 Task: Create a schedule automation trigger every third tuesday of the month at 10:00 AM.
Action: Mouse moved to (1071, 332)
Screenshot: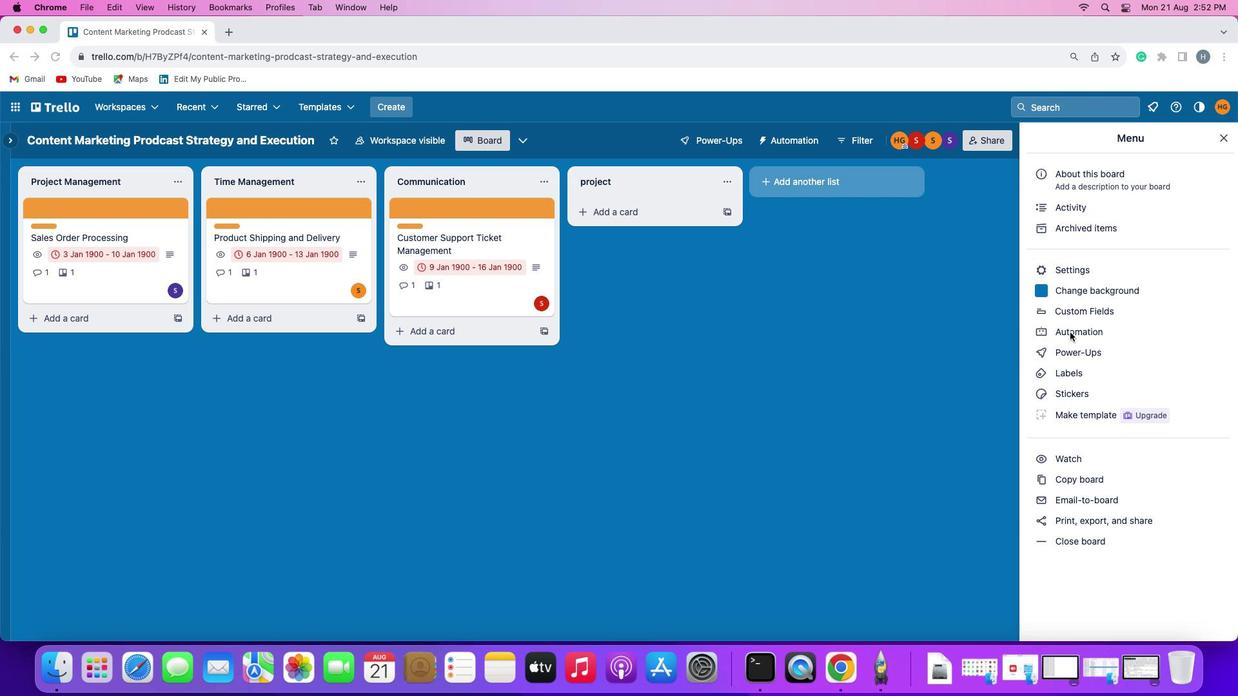 
Action: Mouse pressed left at (1071, 332)
Screenshot: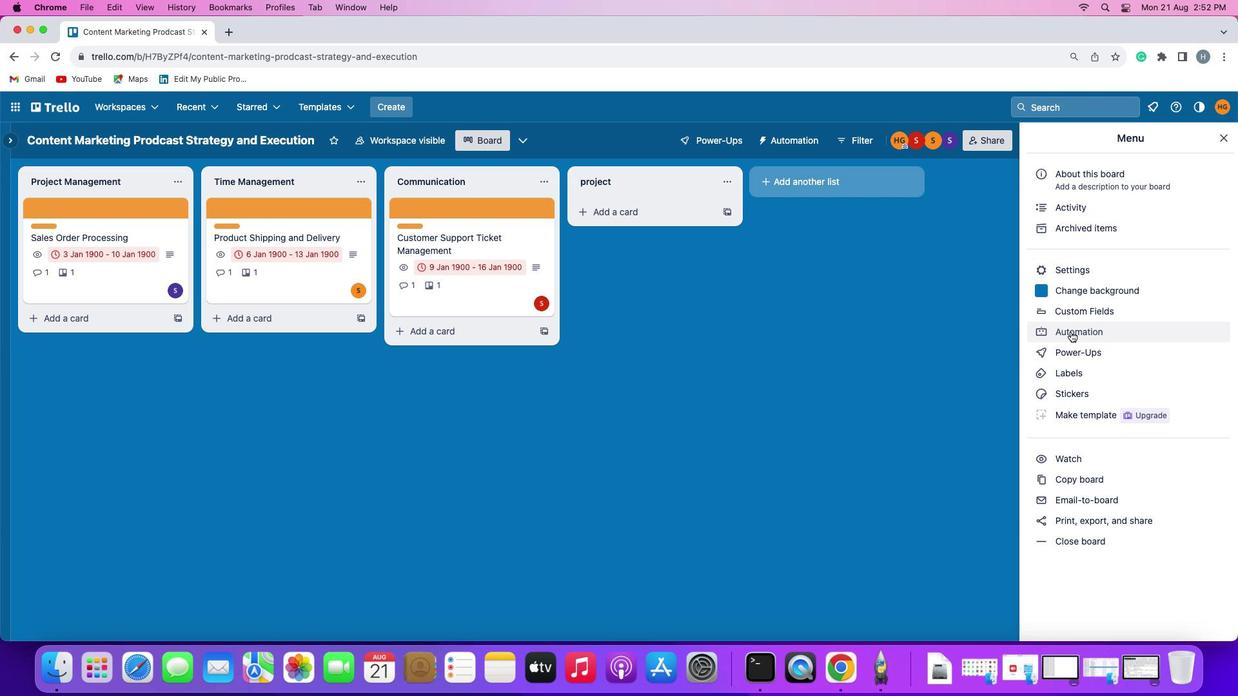 
Action: Mouse moved to (1071, 332)
Screenshot: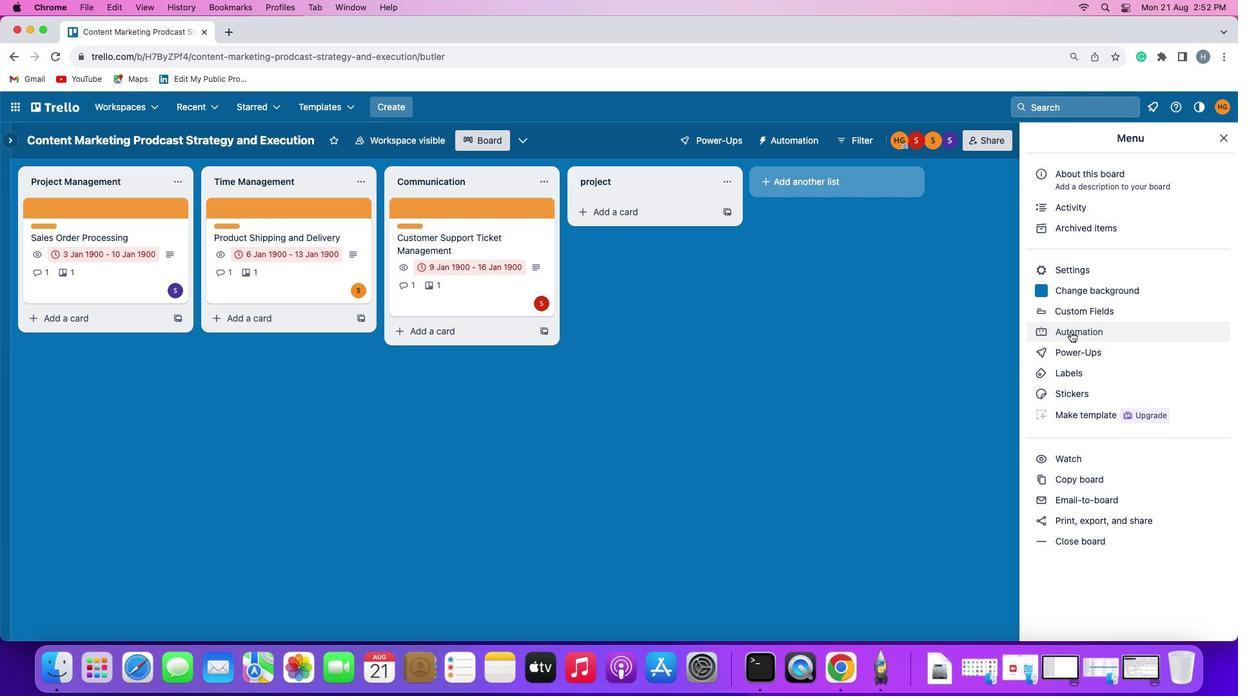 
Action: Mouse pressed left at (1071, 332)
Screenshot: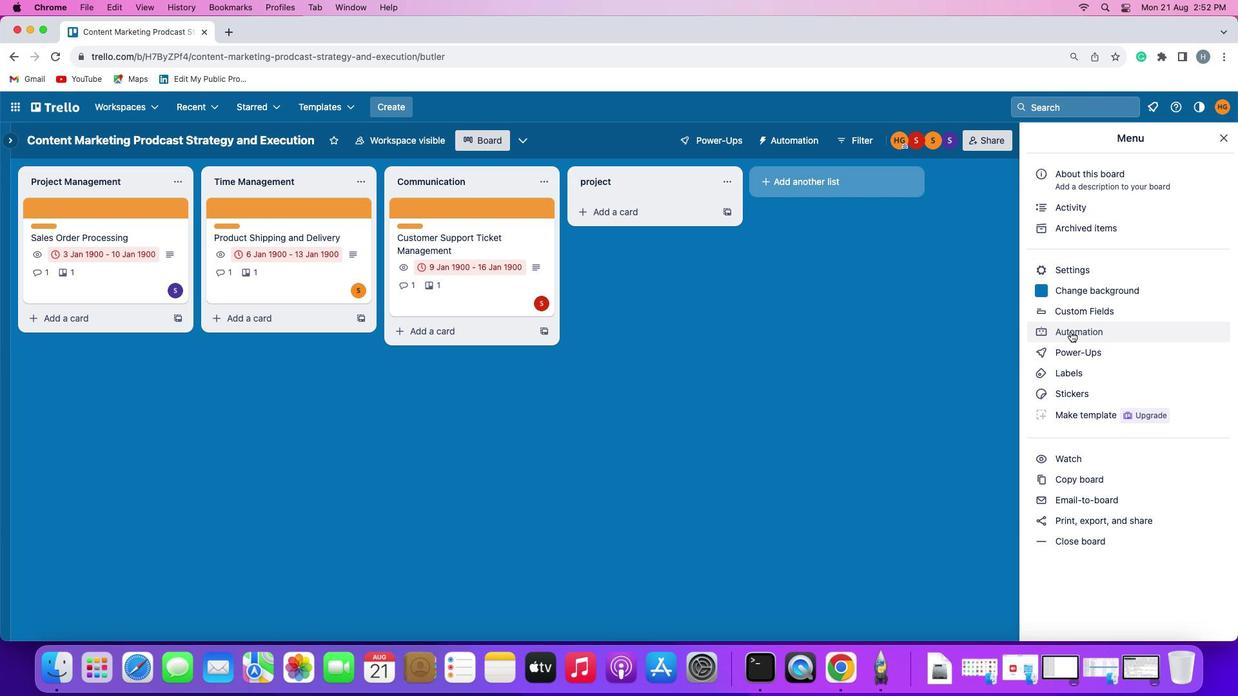 
Action: Mouse moved to (120, 287)
Screenshot: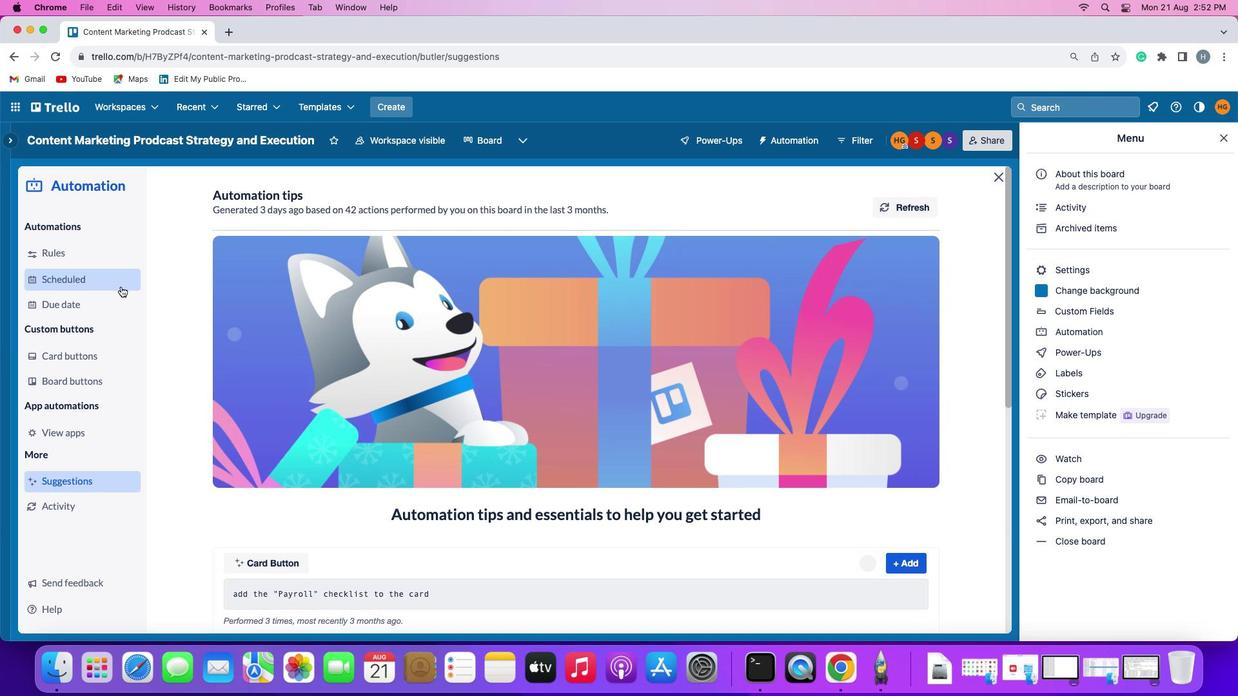 
Action: Mouse pressed left at (120, 287)
Screenshot: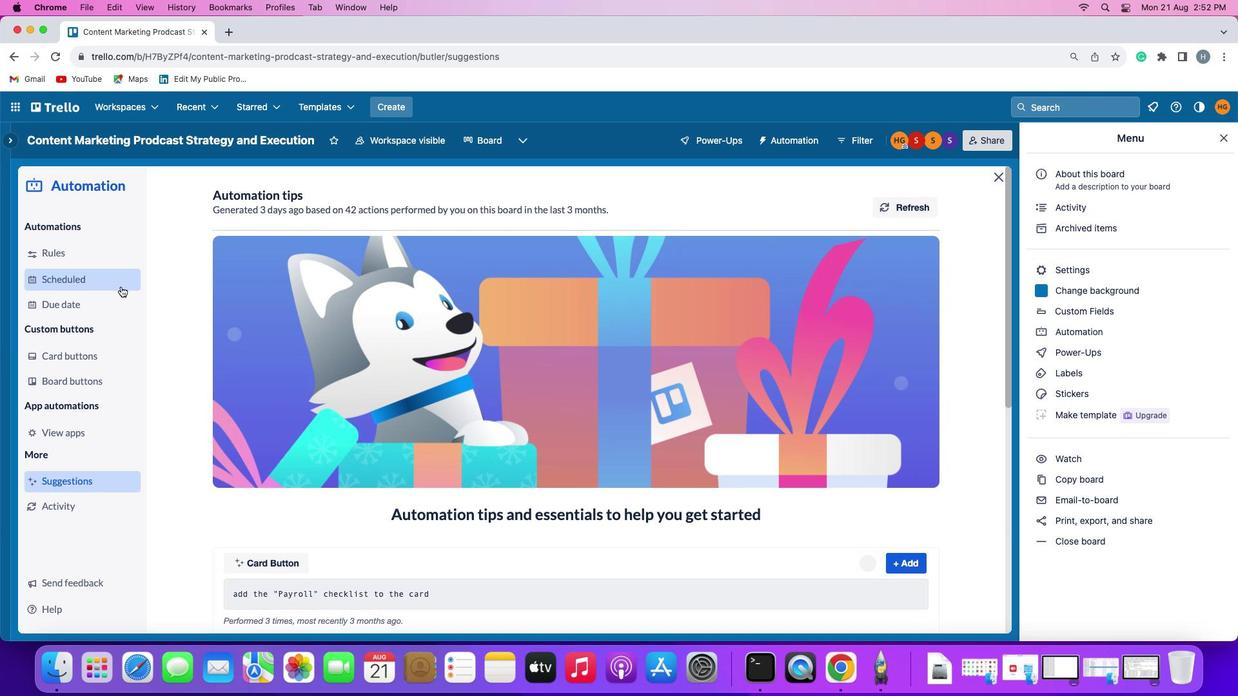 
Action: Mouse moved to (829, 196)
Screenshot: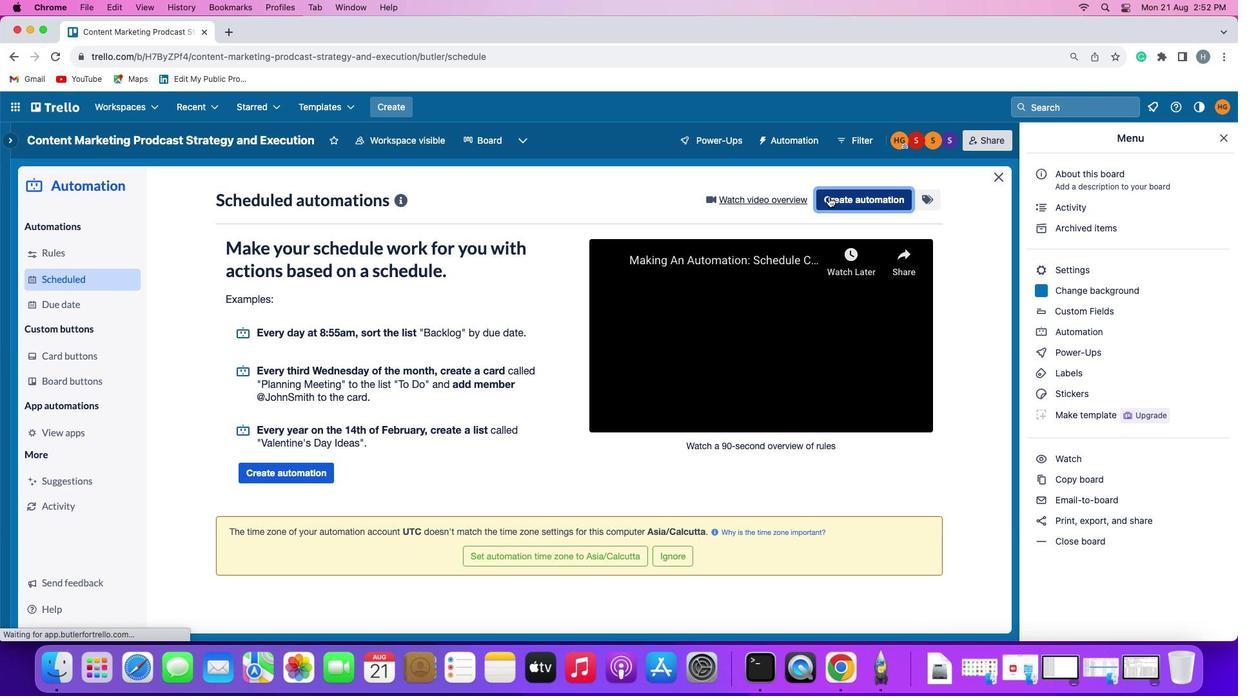
Action: Mouse pressed left at (829, 196)
Screenshot: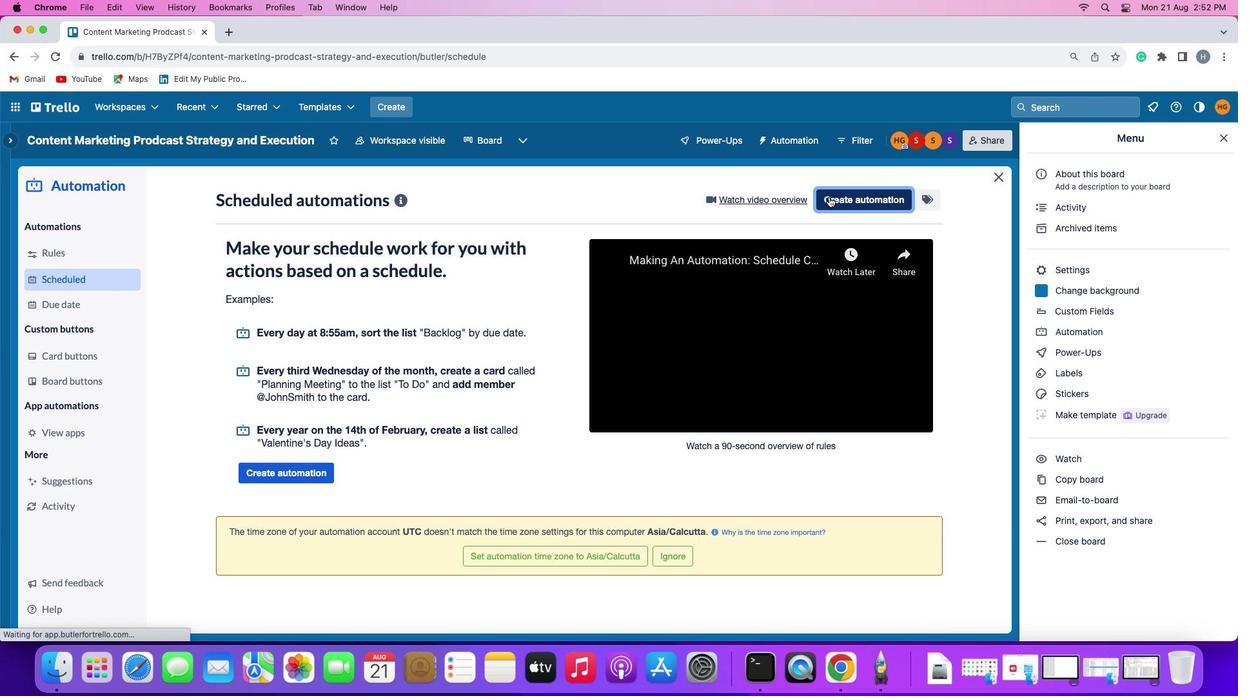 
Action: Mouse moved to (378, 322)
Screenshot: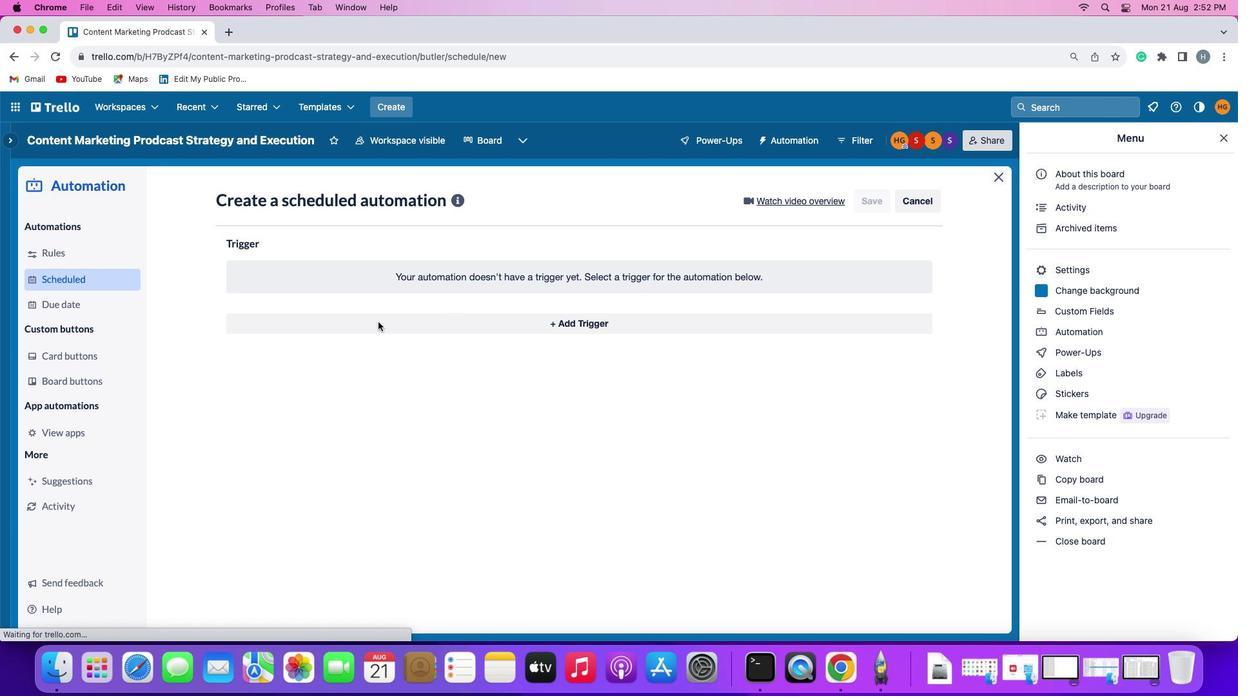 
Action: Mouse pressed left at (378, 322)
Screenshot: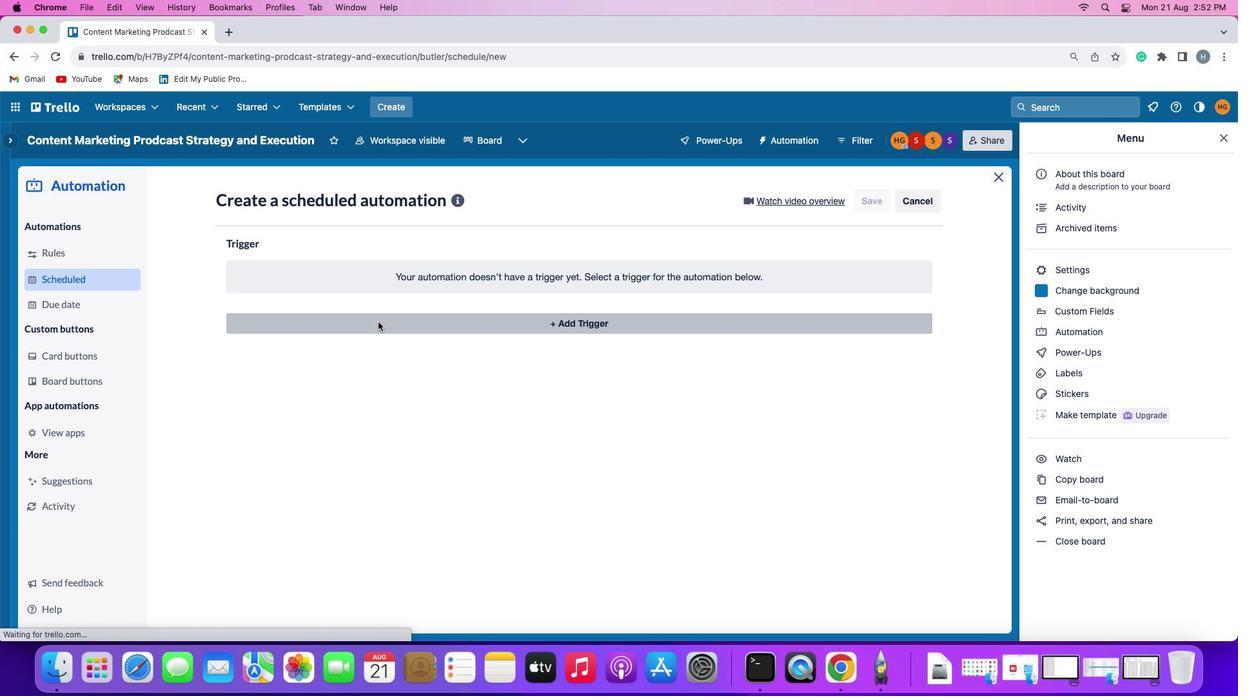 
Action: Mouse moved to (271, 502)
Screenshot: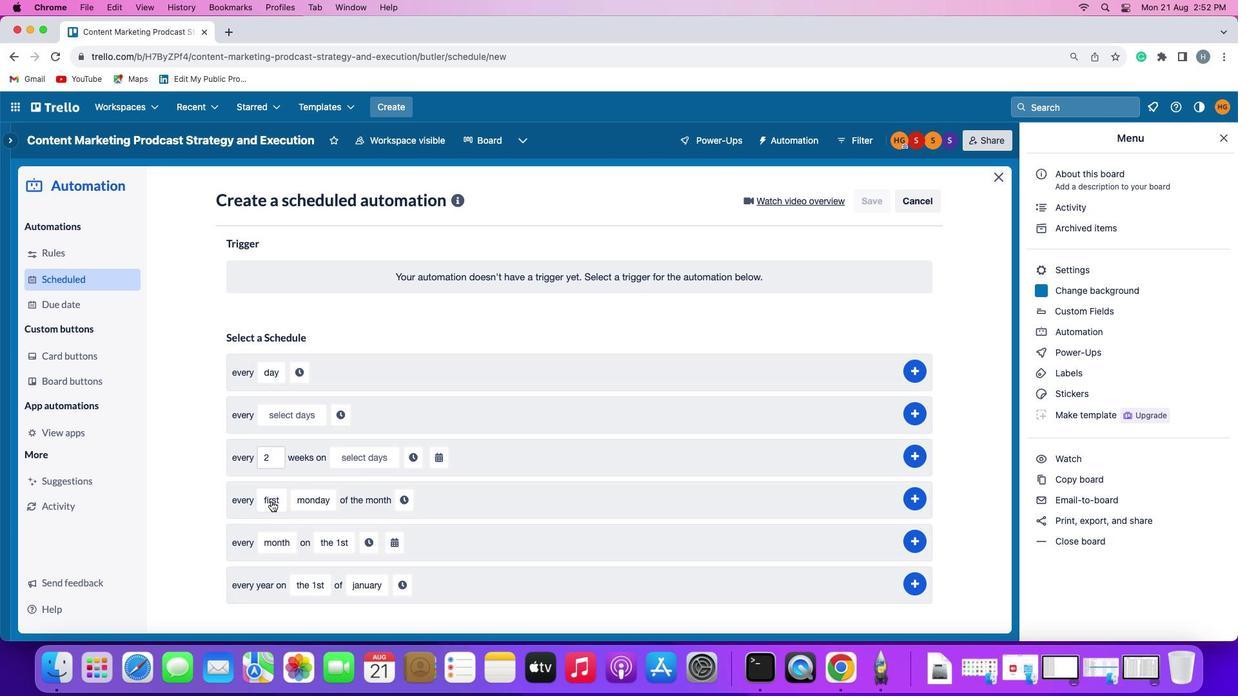 
Action: Mouse pressed left at (271, 502)
Screenshot: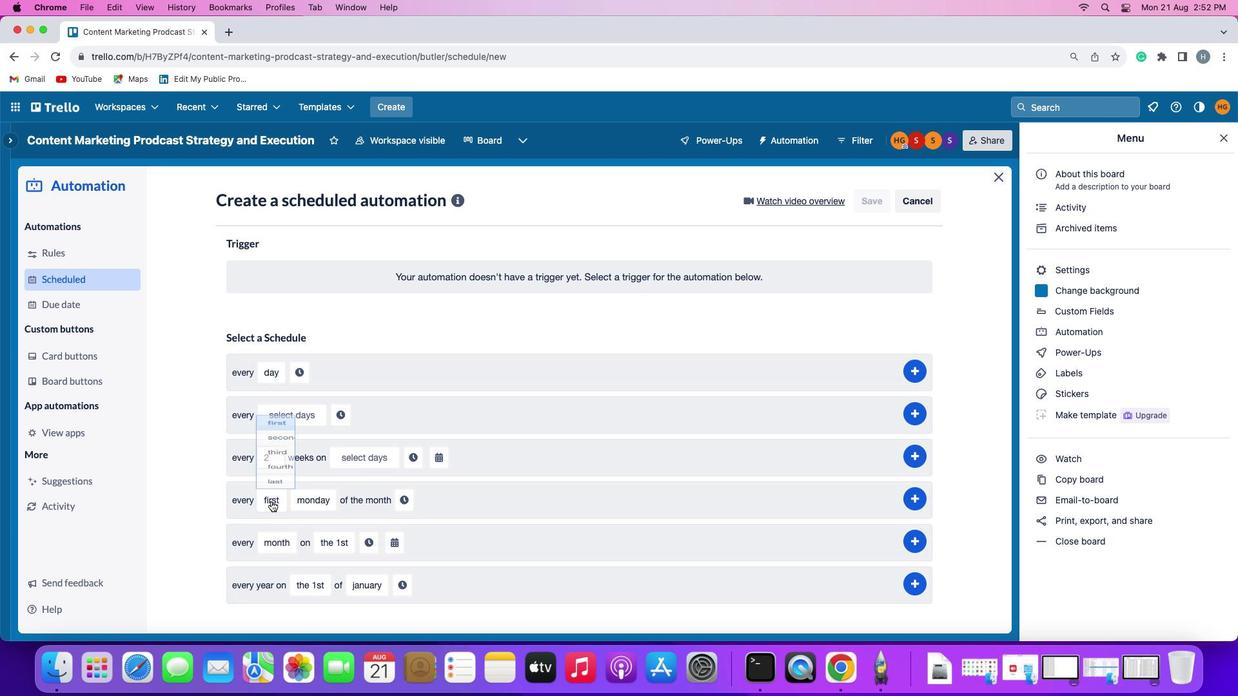 
Action: Mouse moved to (273, 422)
Screenshot: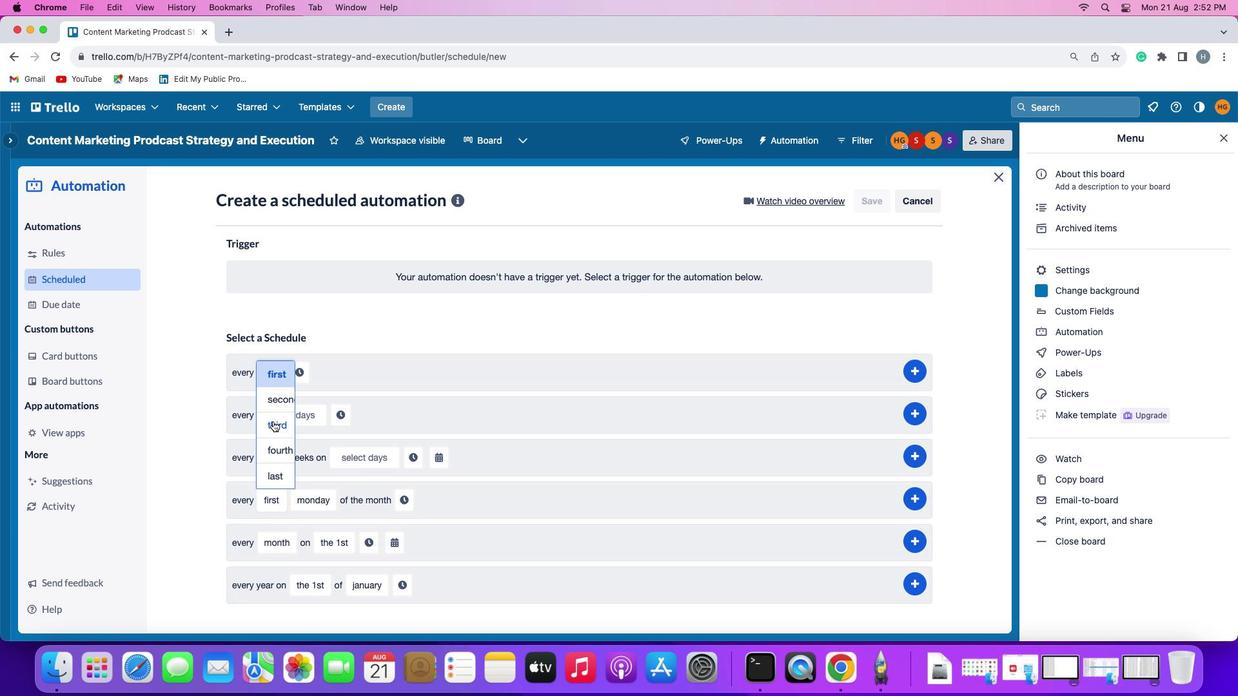 
Action: Mouse pressed left at (273, 422)
Screenshot: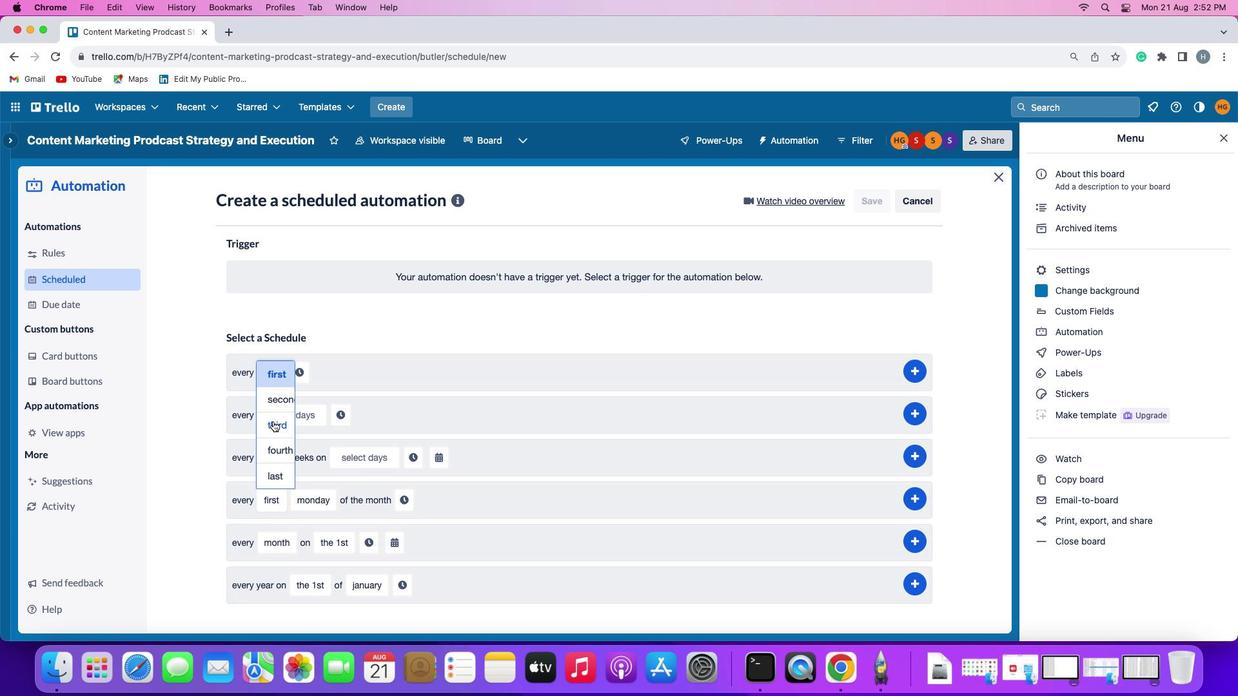 
Action: Mouse moved to (312, 505)
Screenshot: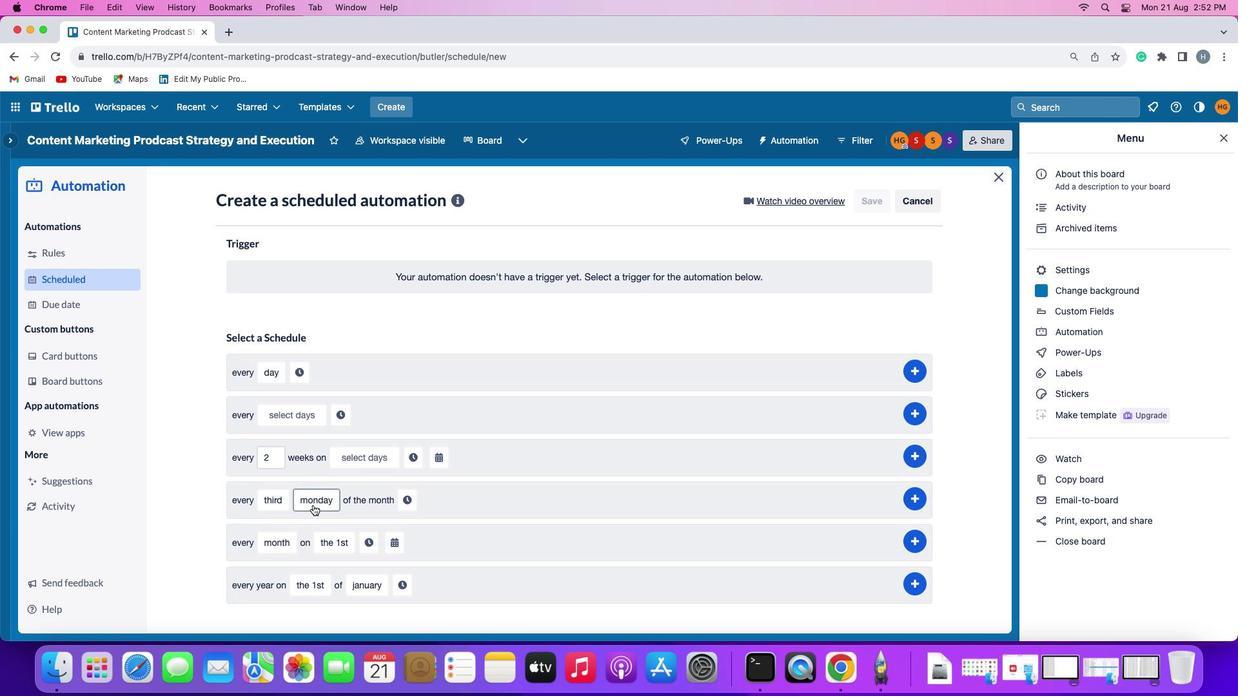 
Action: Mouse pressed left at (312, 505)
Screenshot: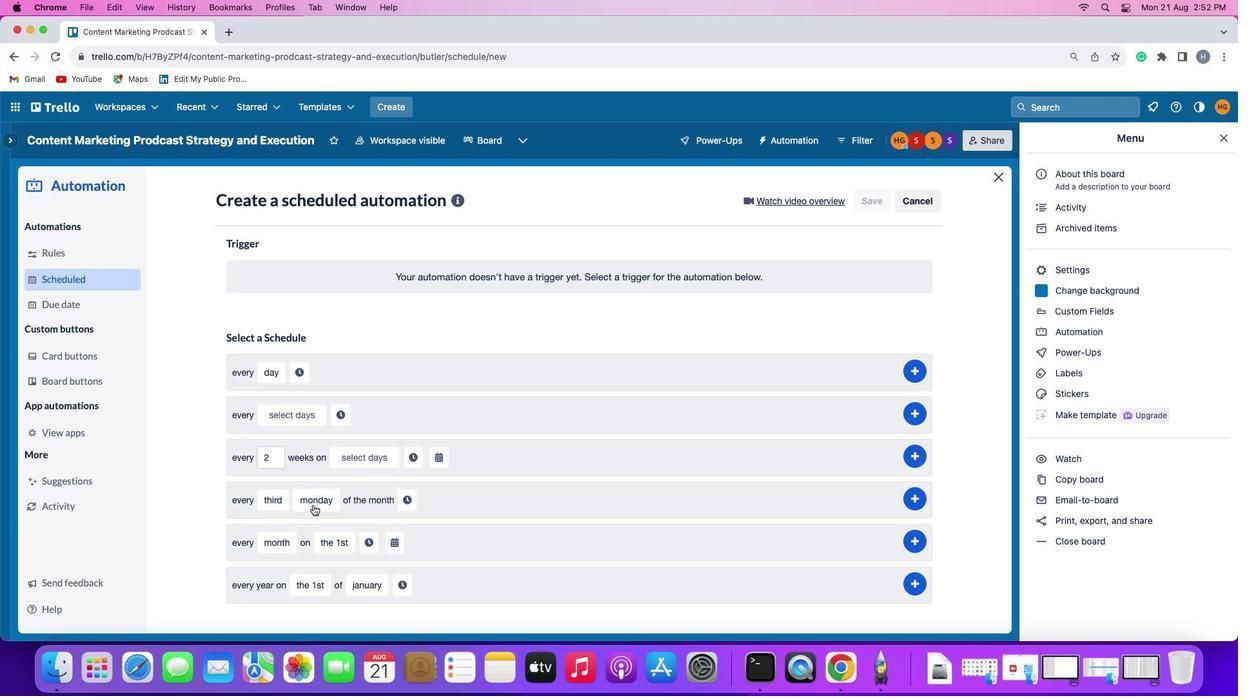 
Action: Mouse moved to (350, 347)
Screenshot: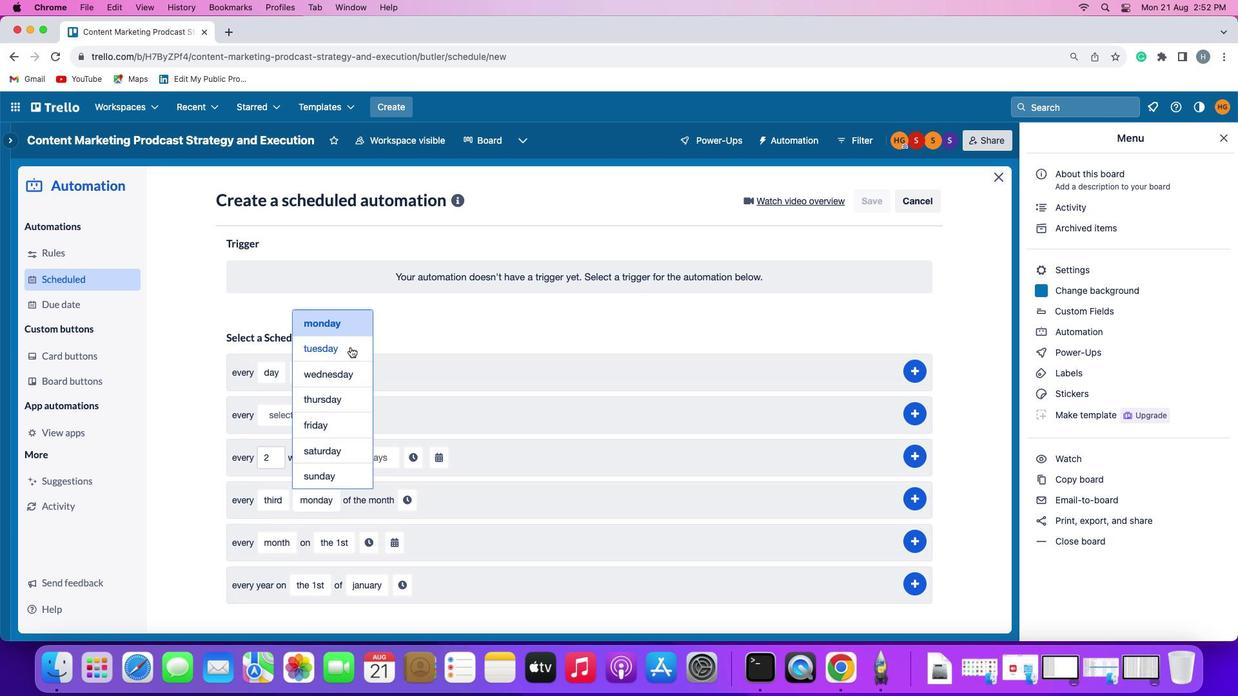 
Action: Mouse pressed left at (350, 347)
Screenshot: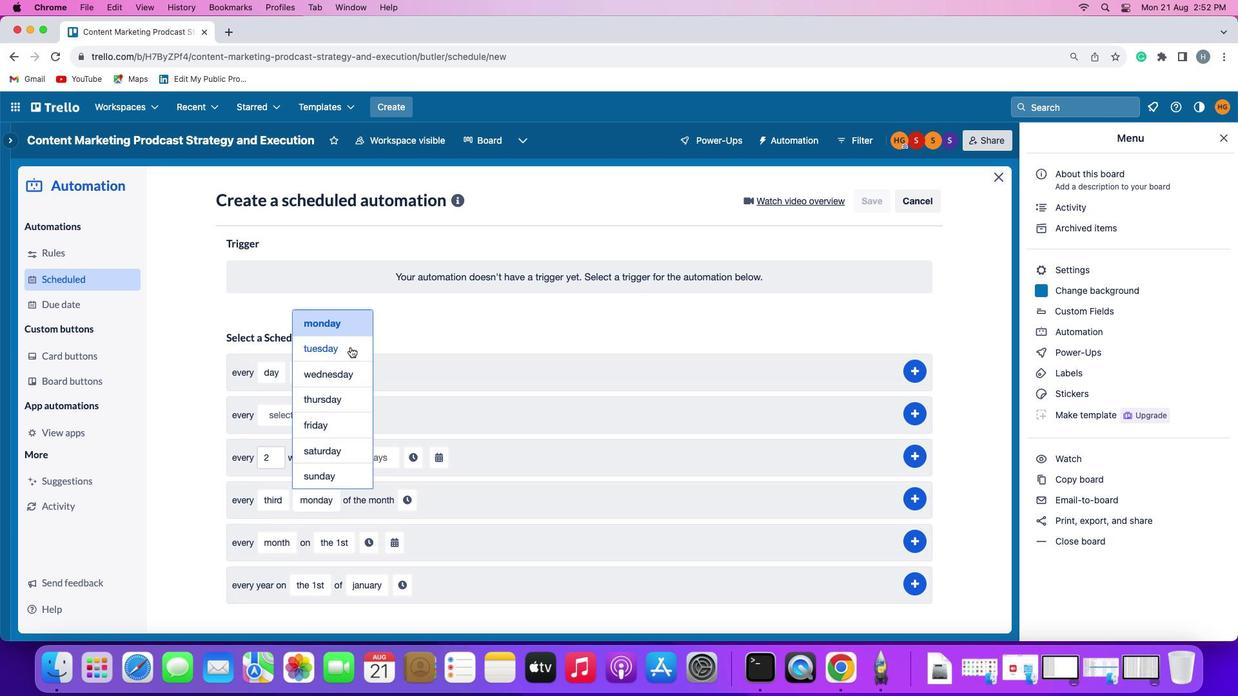 
Action: Mouse moved to (403, 500)
Screenshot: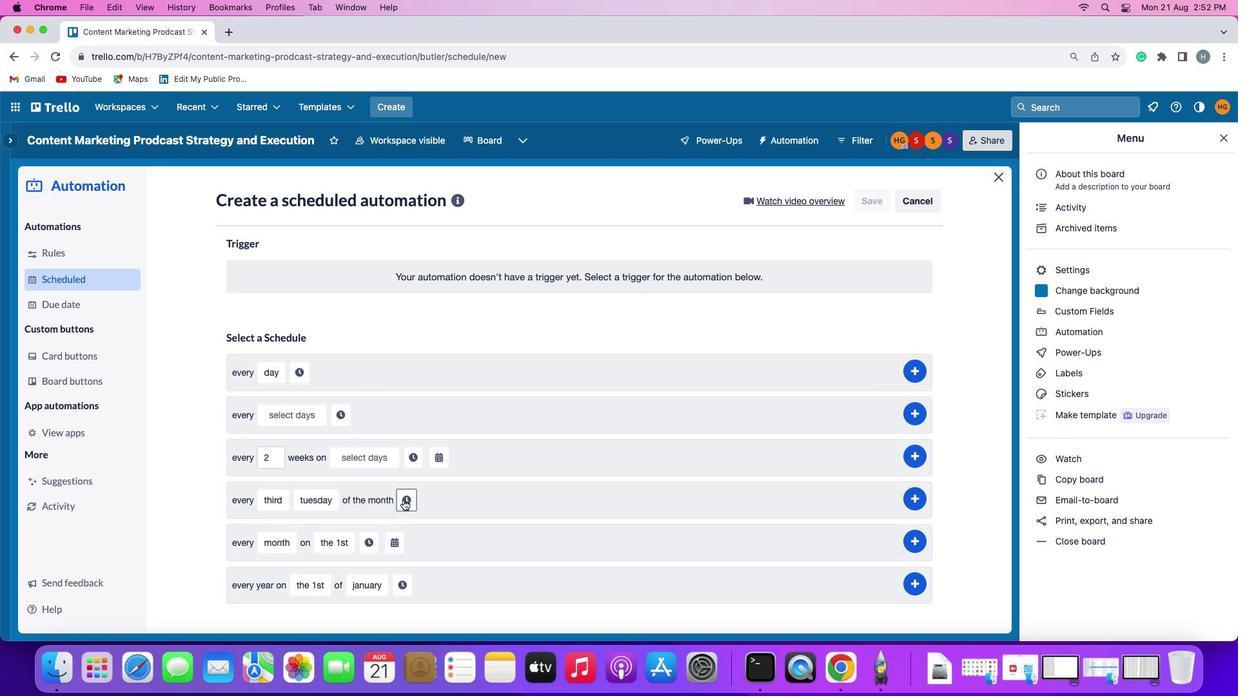 
Action: Mouse pressed left at (403, 500)
Screenshot: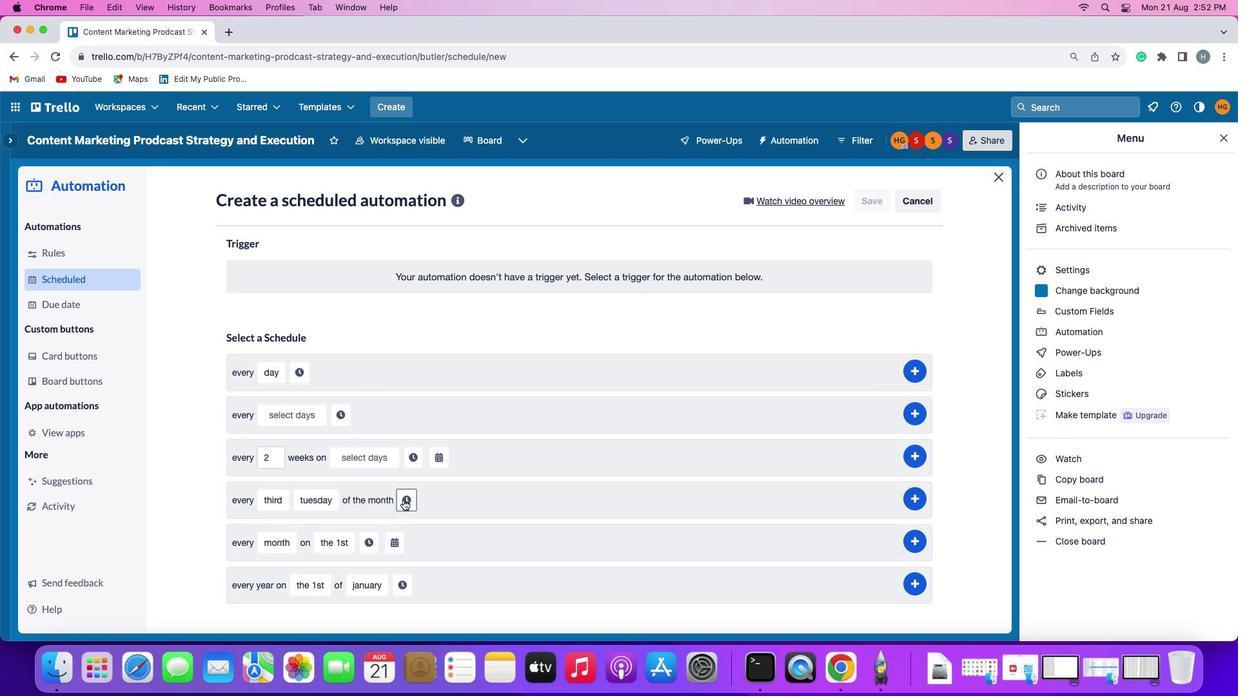 
Action: Mouse moved to (438, 503)
Screenshot: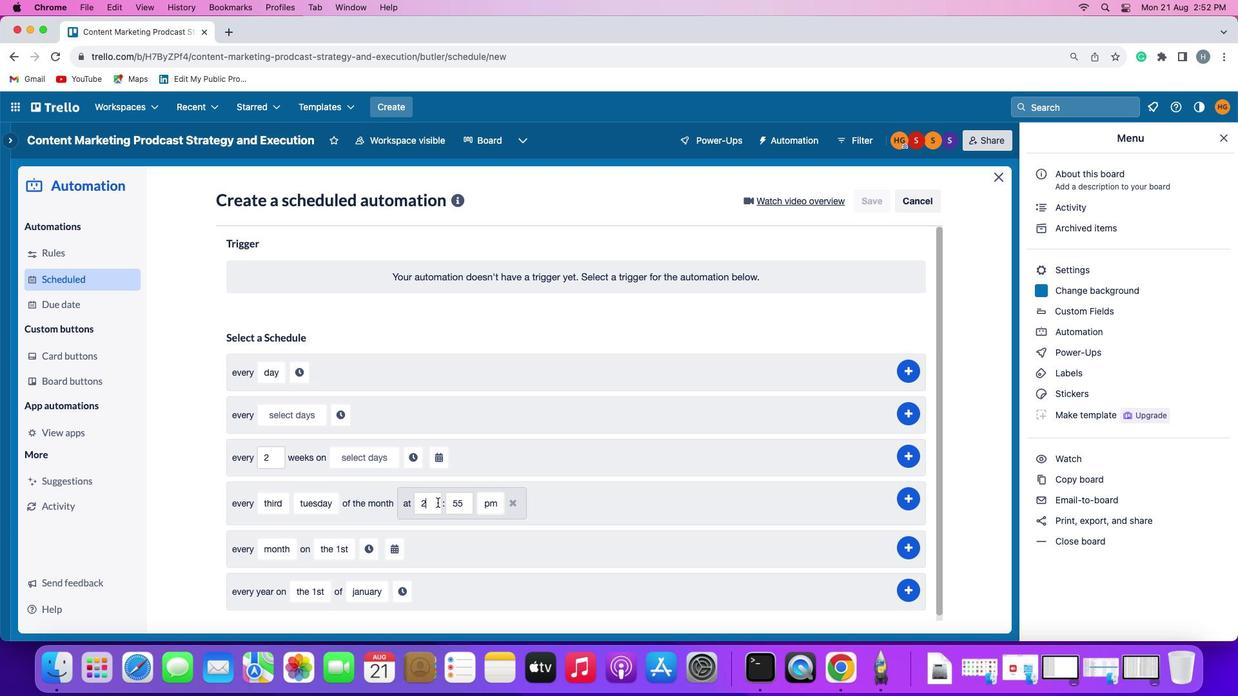 
Action: Mouse pressed left at (438, 503)
Screenshot: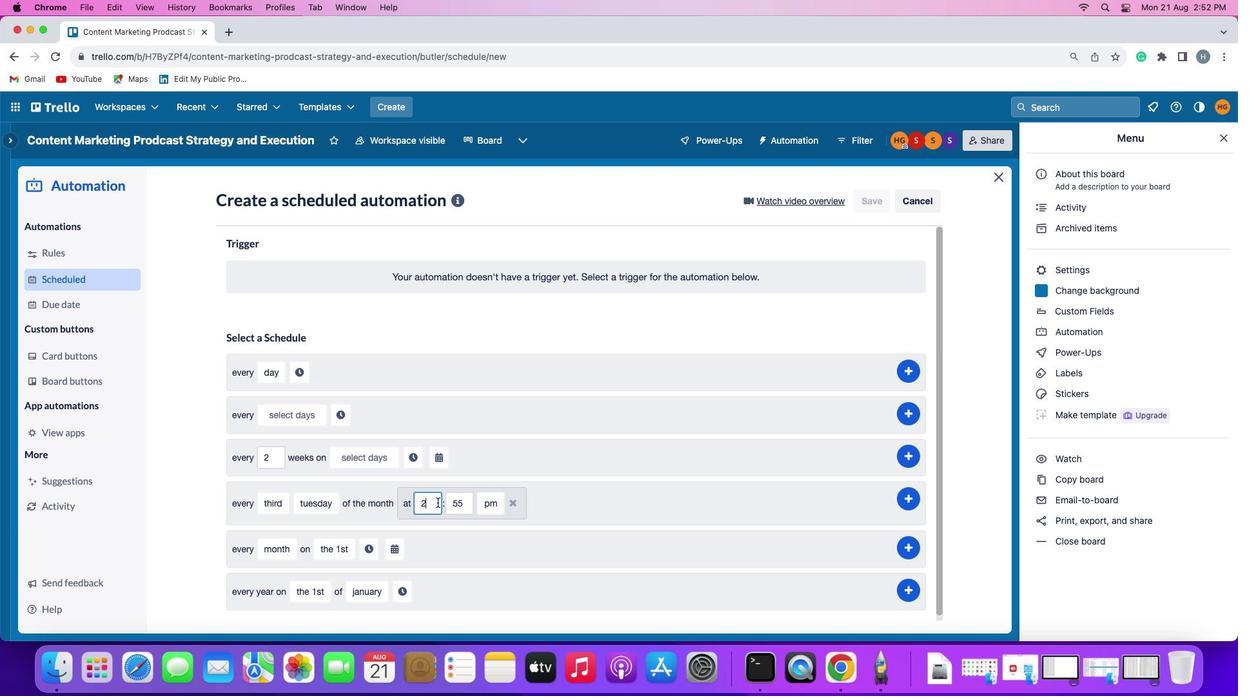 
Action: Mouse moved to (437, 503)
Screenshot: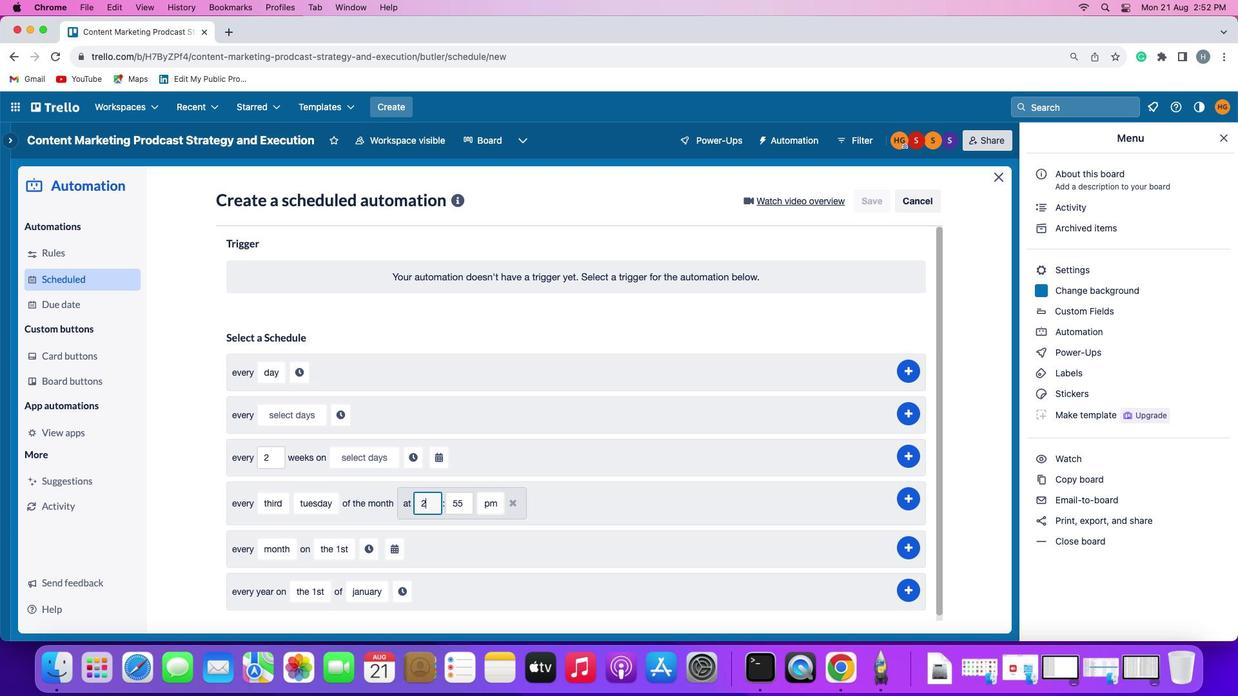 
Action: Key pressed Key.backspace'1''0'
Screenshot: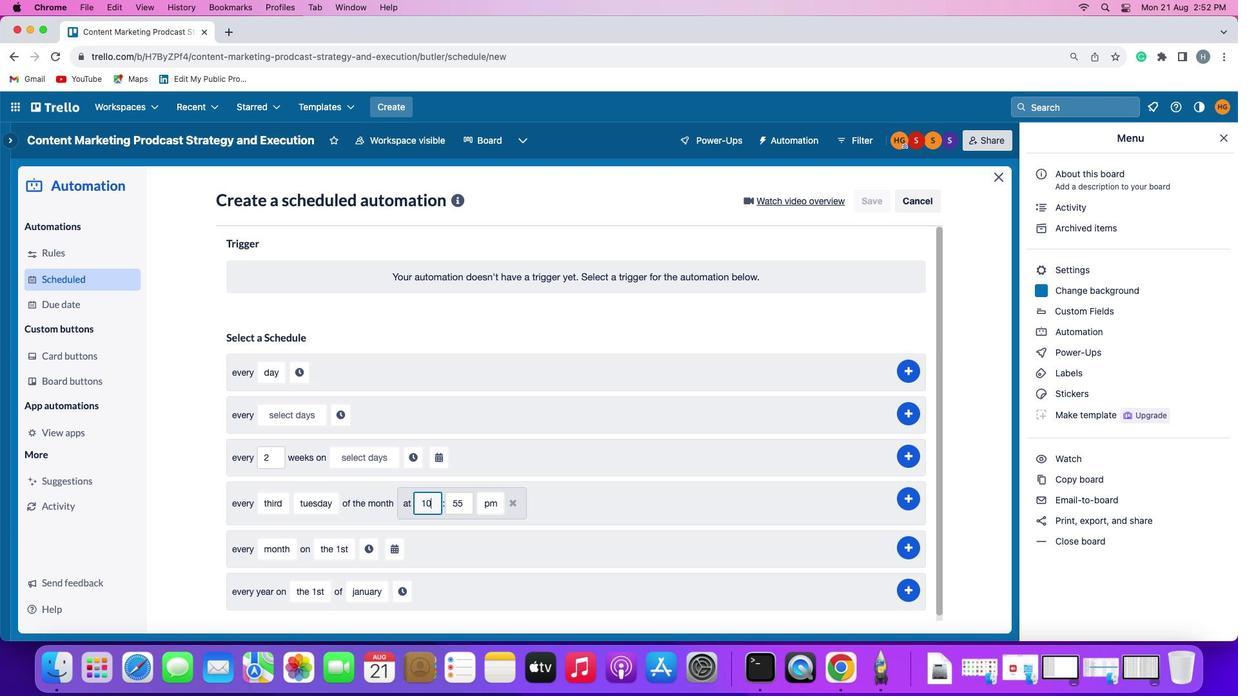 
Action: Mouse moved to (464, 506)
Screenshot: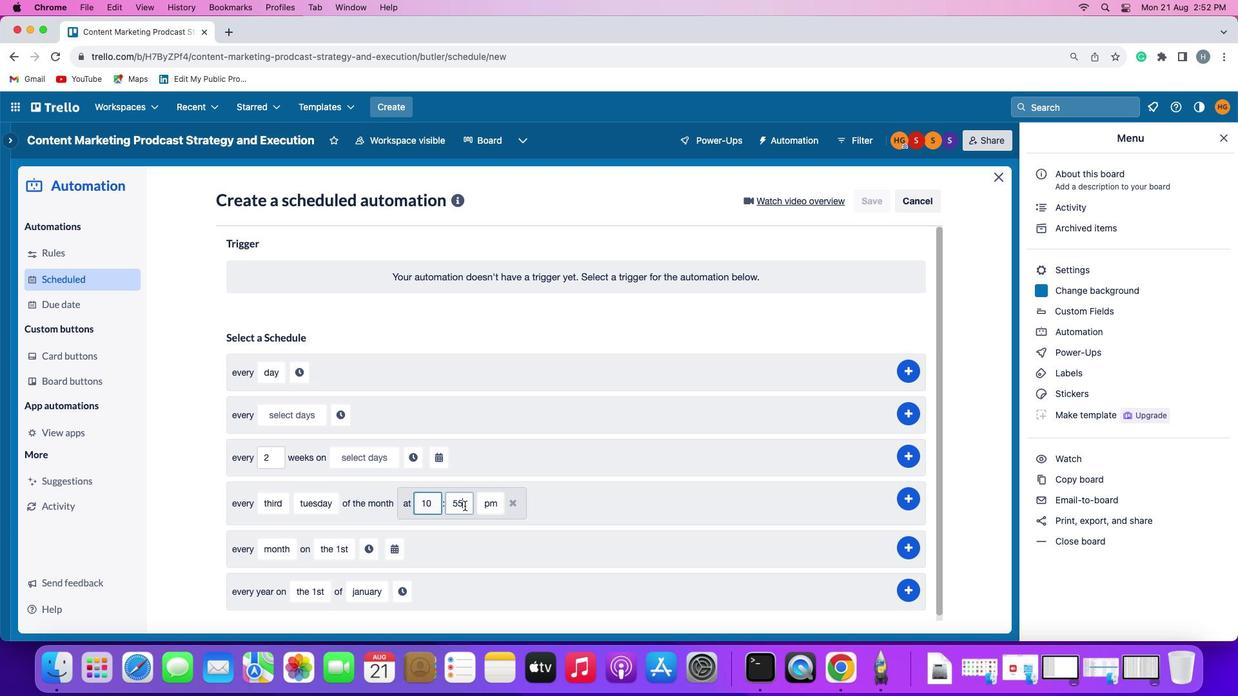 
Action: Mouse pressed left at (464, 506)
Screenshot: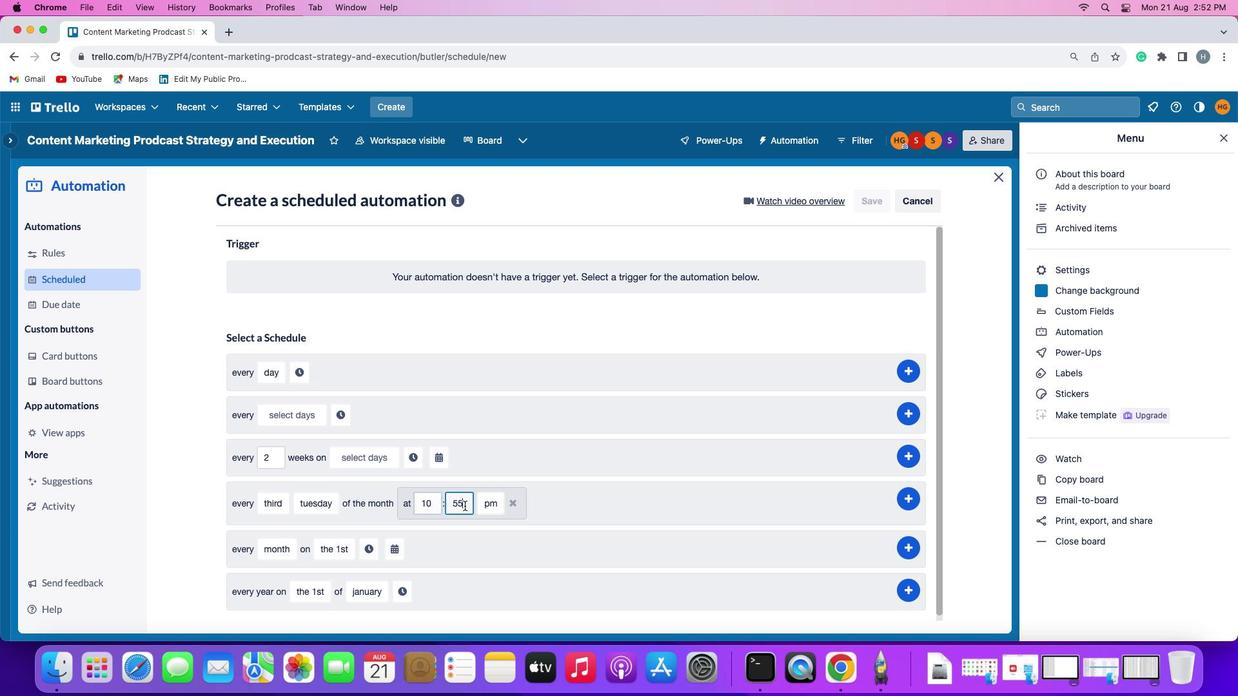 
Action: Mouse moved to (465, 505)
Screenshot: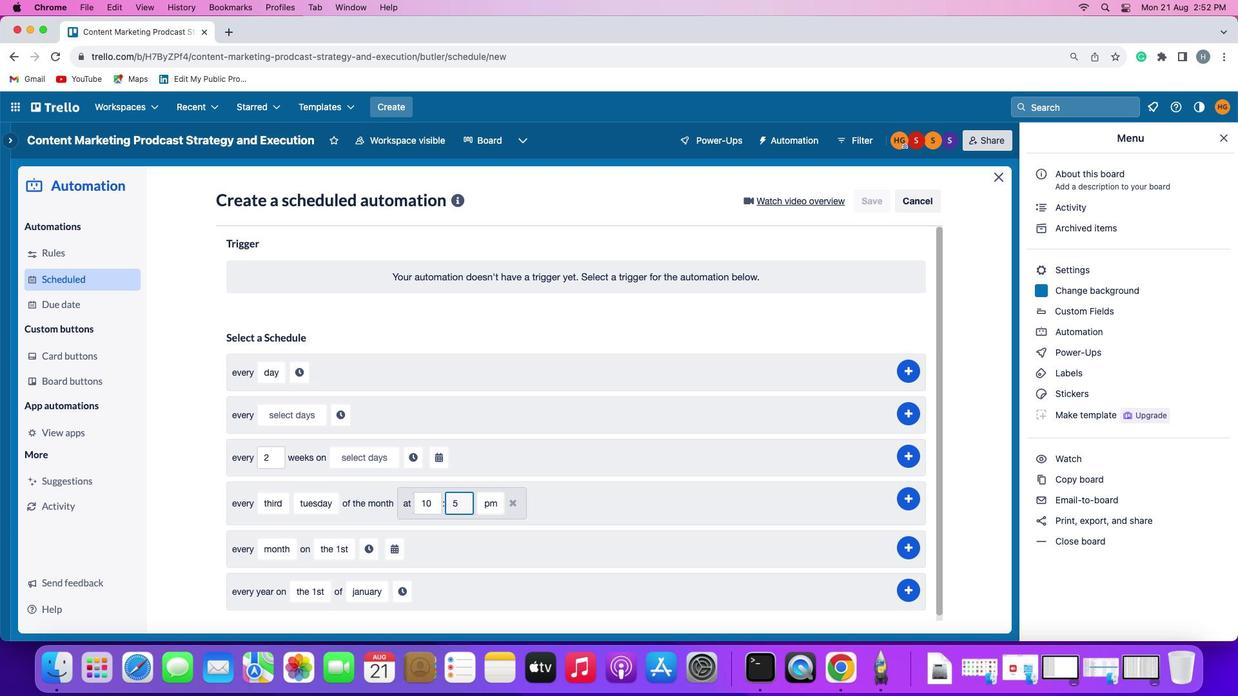 
Action: Key pressed Key.backspaceKey.backspace
Screenshot: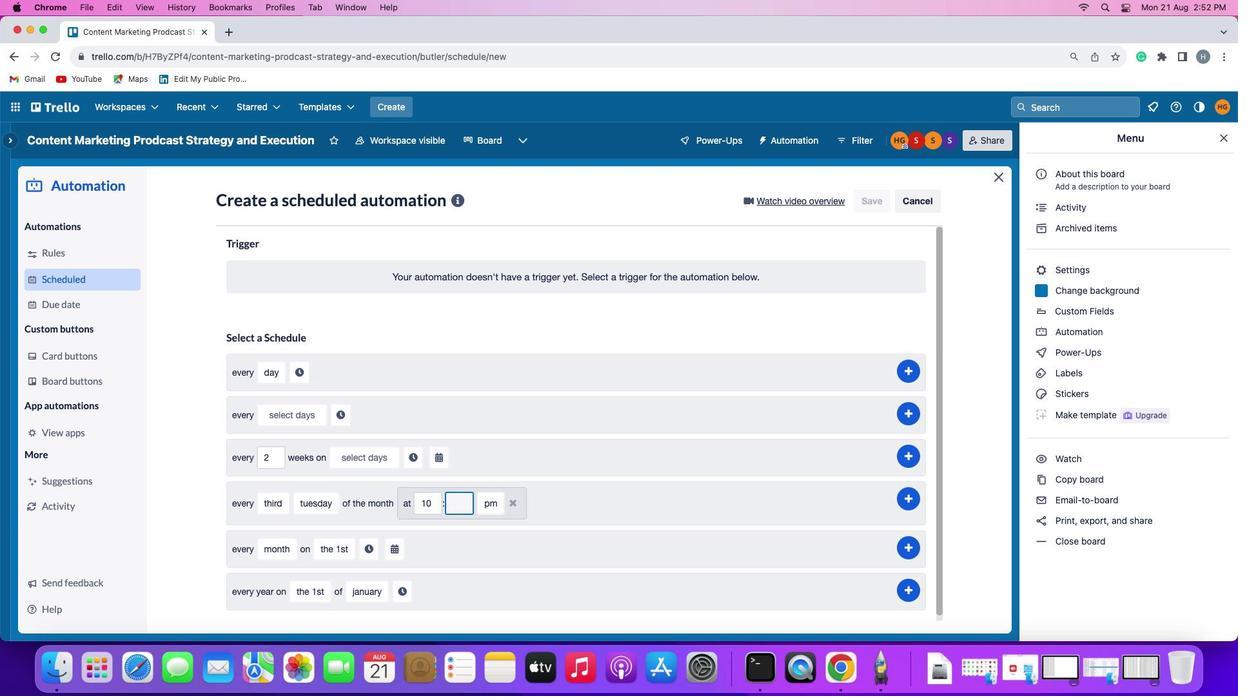 
Action: Mouse moved to (465, 505)
Screenshot: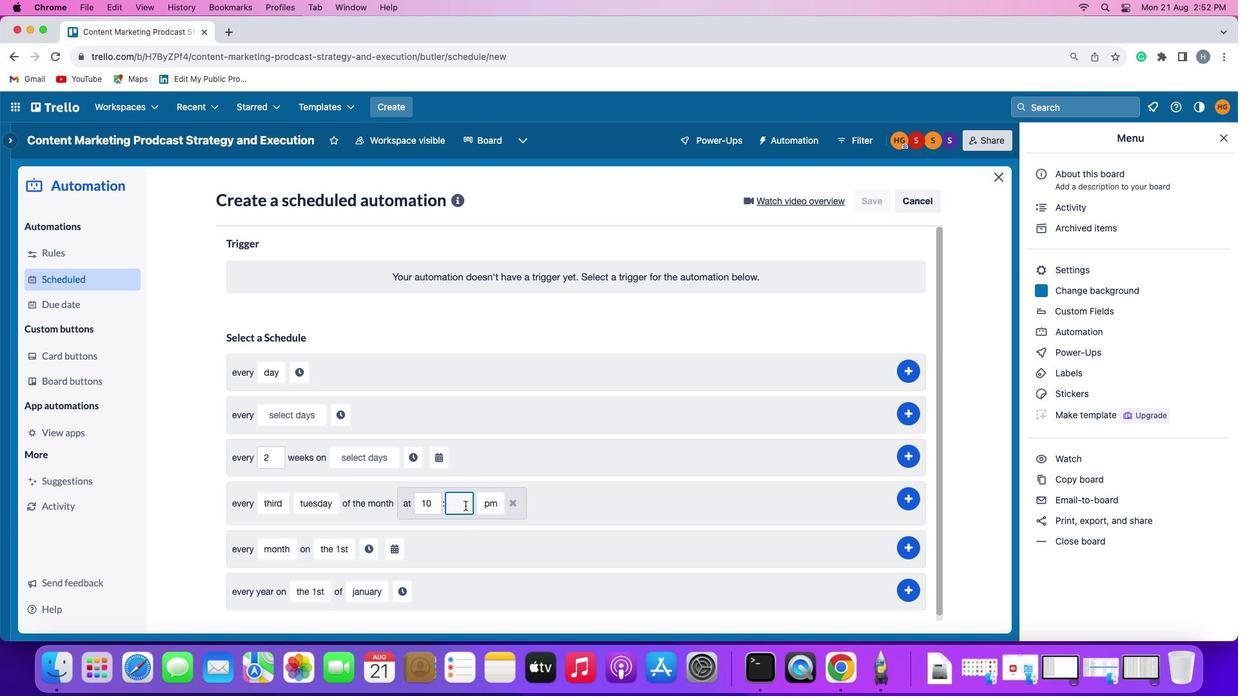 
Action: Key pressed '0''0'
Screenshot: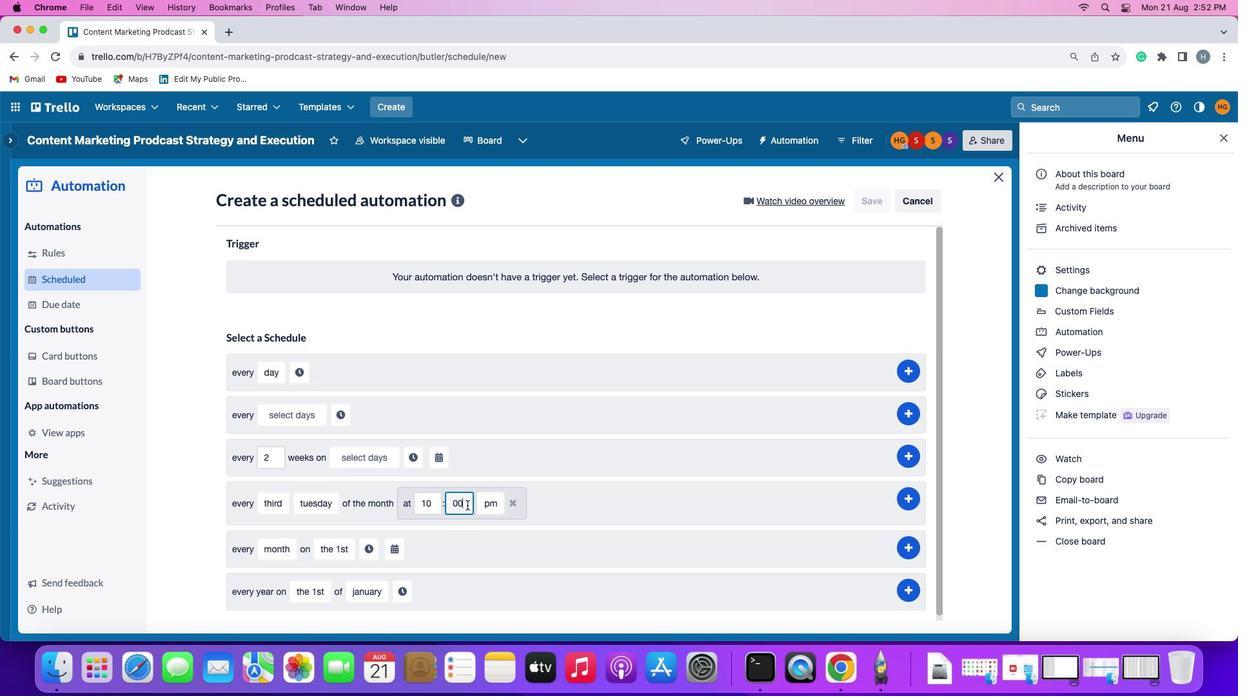 
Action: Mouse moved to (485, 504)
Screenshot: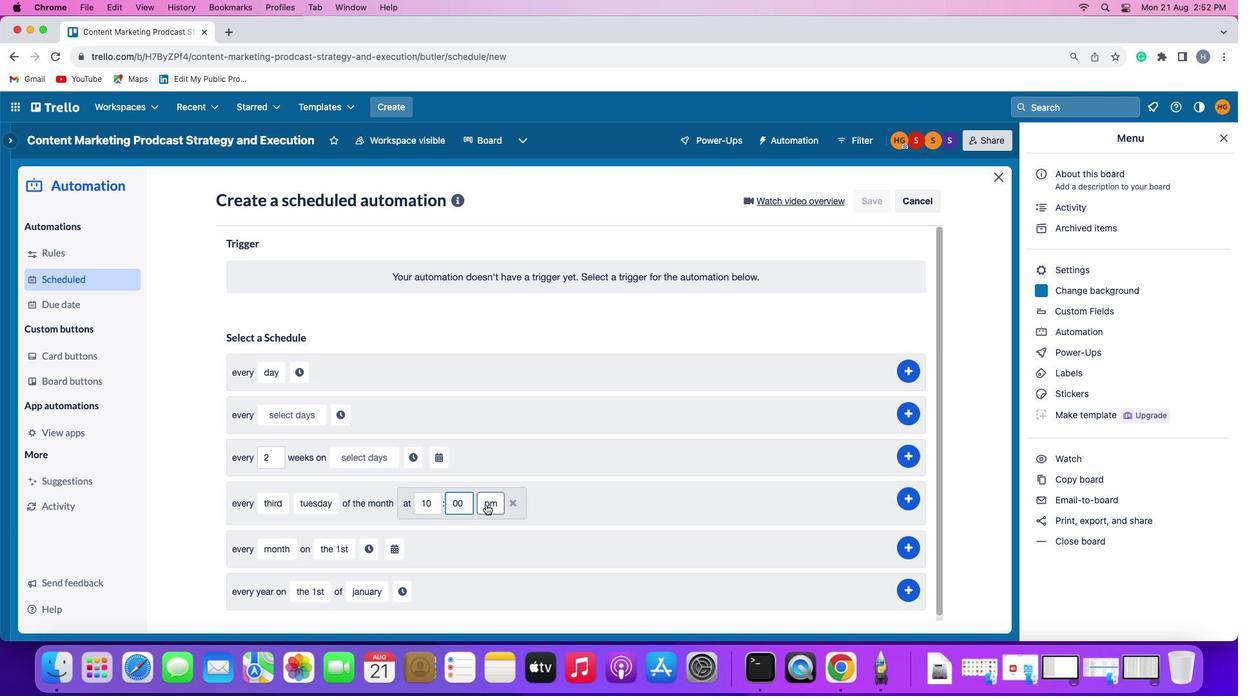
Action: Mouse pressed left at (485, 504)
Screenshot: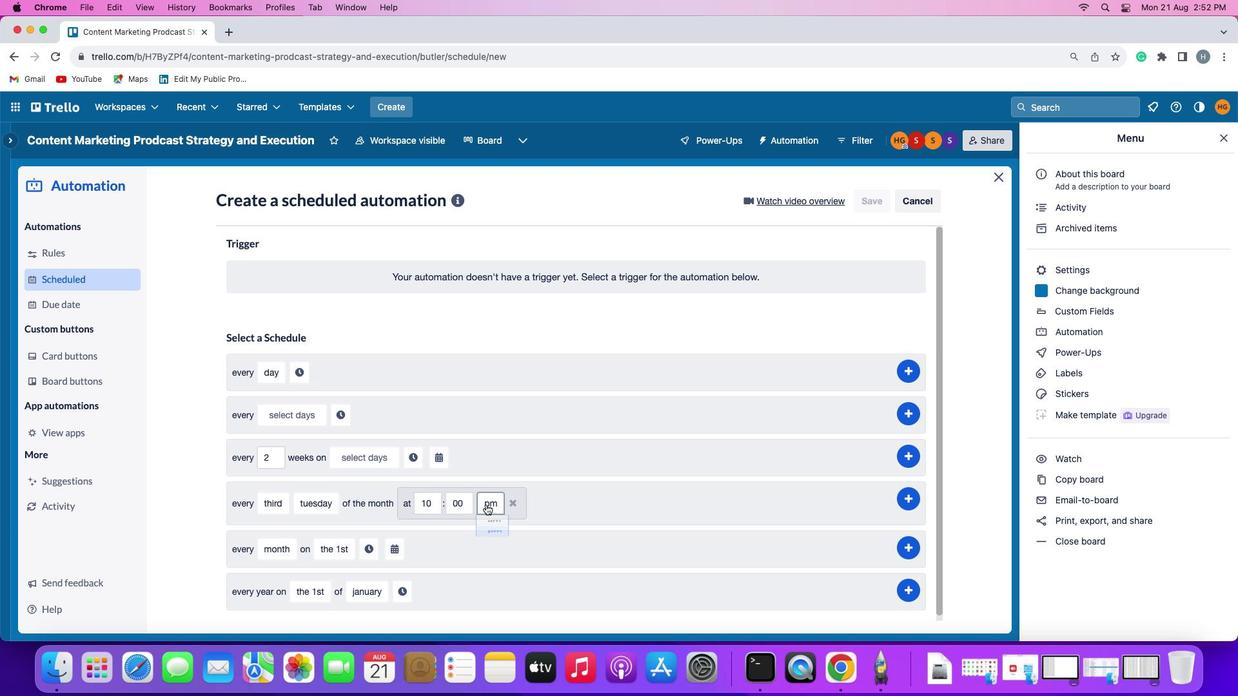 
Action: Mouse moved to (492, 527)
Screenshot: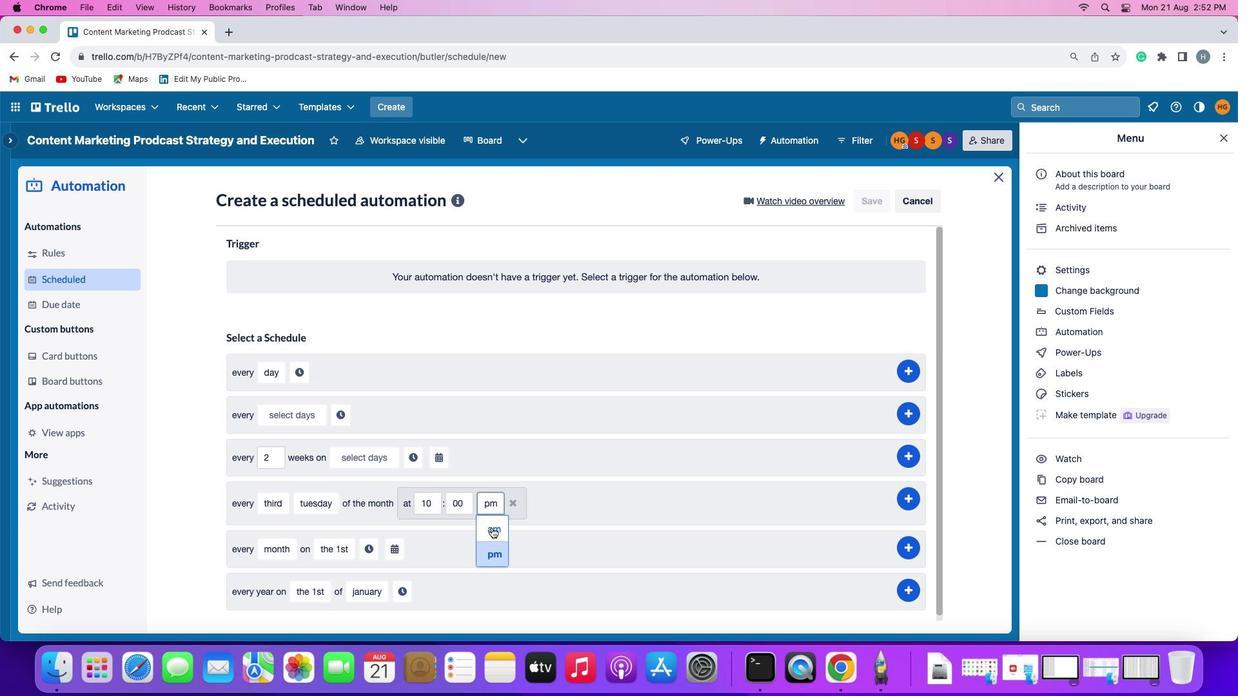 
Action: Mouse pressed left at (492, 527)
Screenshot: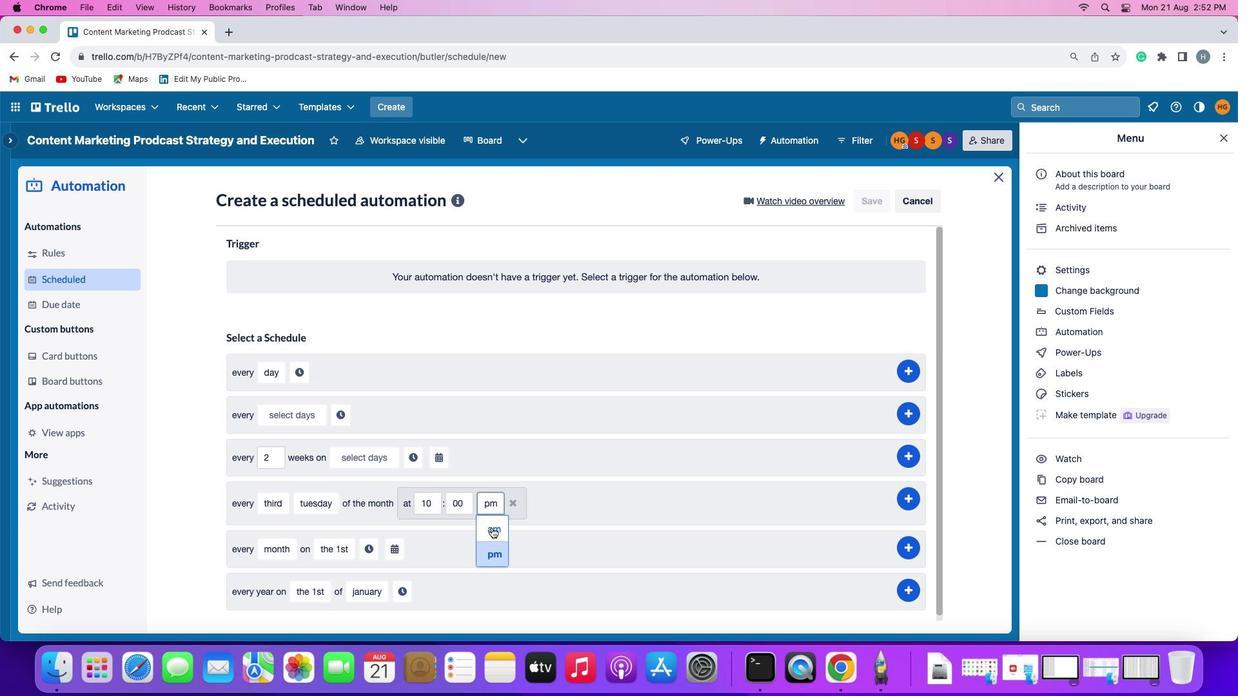 
Action: Mouse moved to (906, 495)
Screenshot: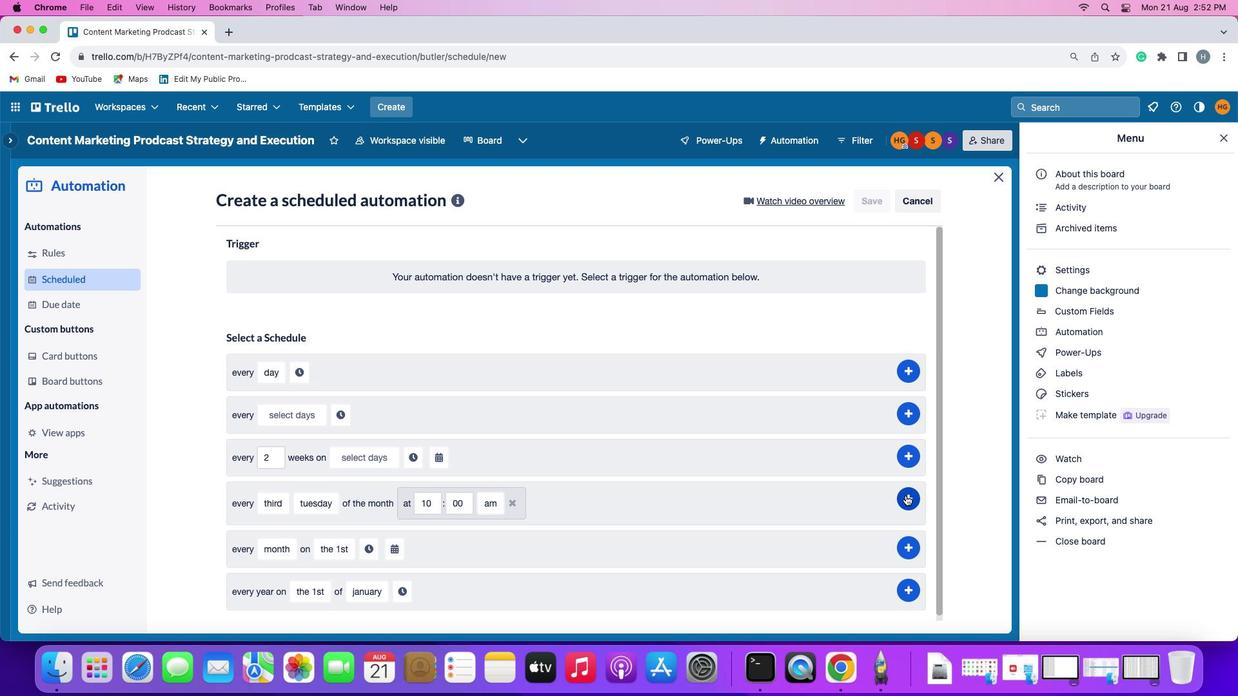 
Action: Mouse pressed left at (906, 495)
Screenshot: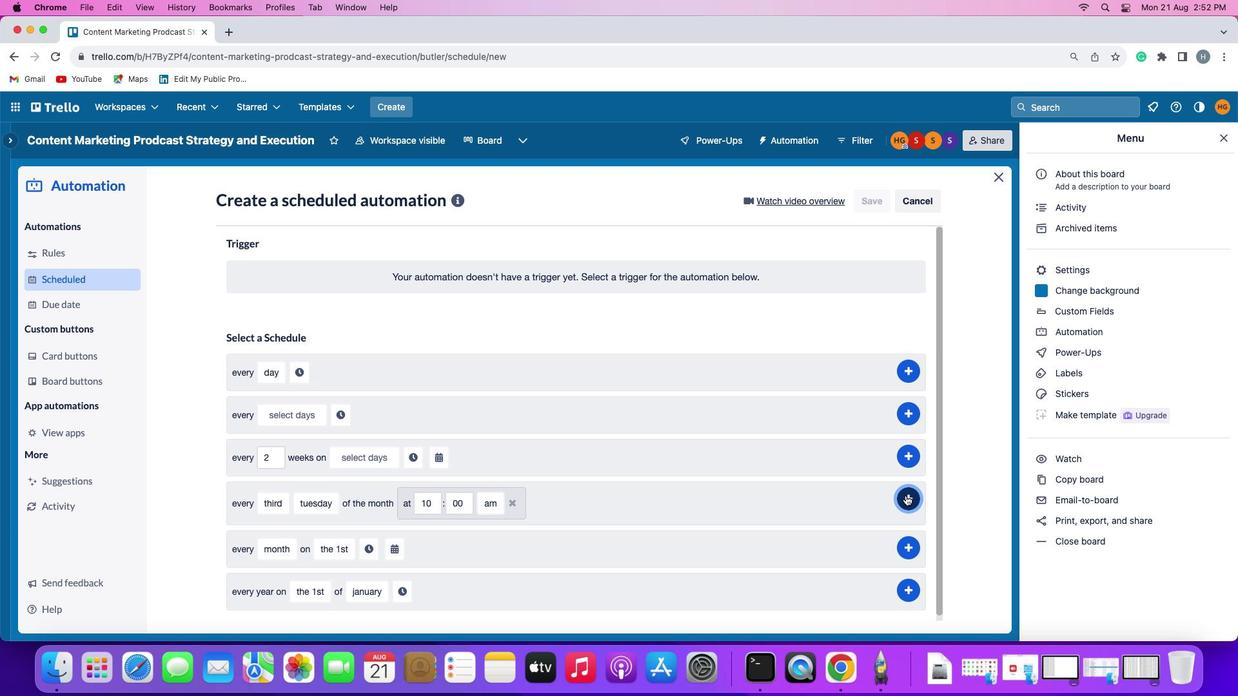 
Action: Mouse moved to (956, 368)
Screenshot: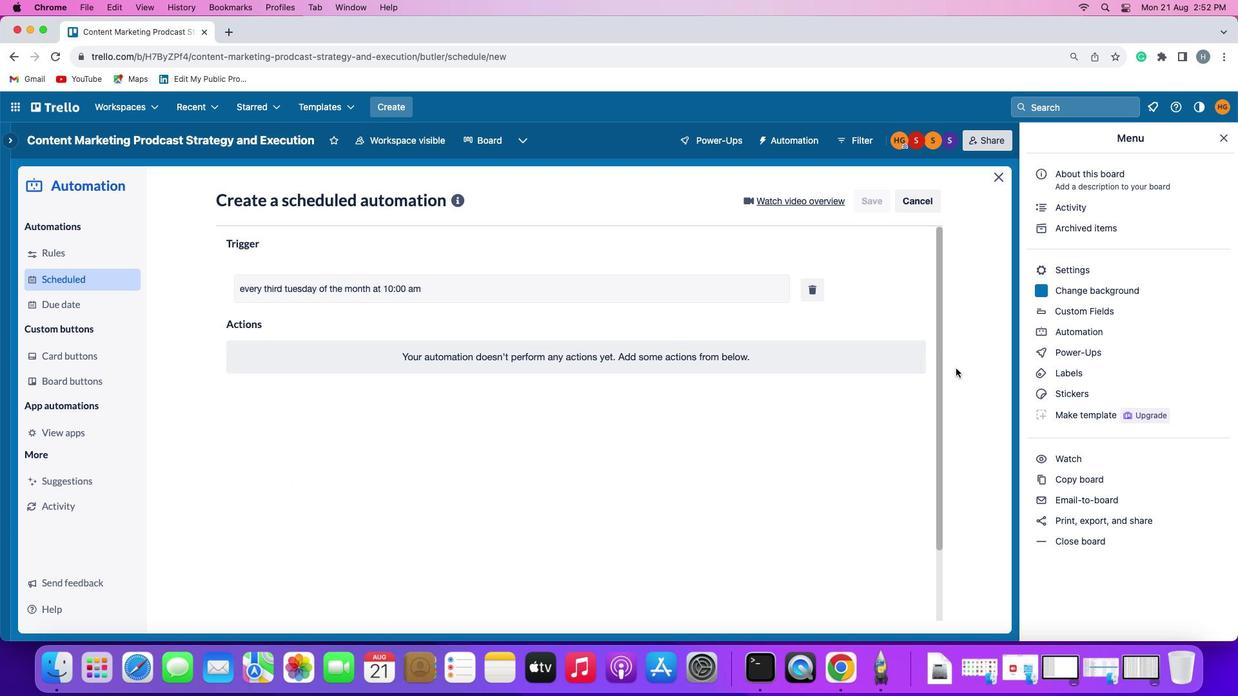 
